 Task: Add Natural Factors Rx Omega 3 to the cart.
Action: Mouse moved to (314, 157)
Screenshot: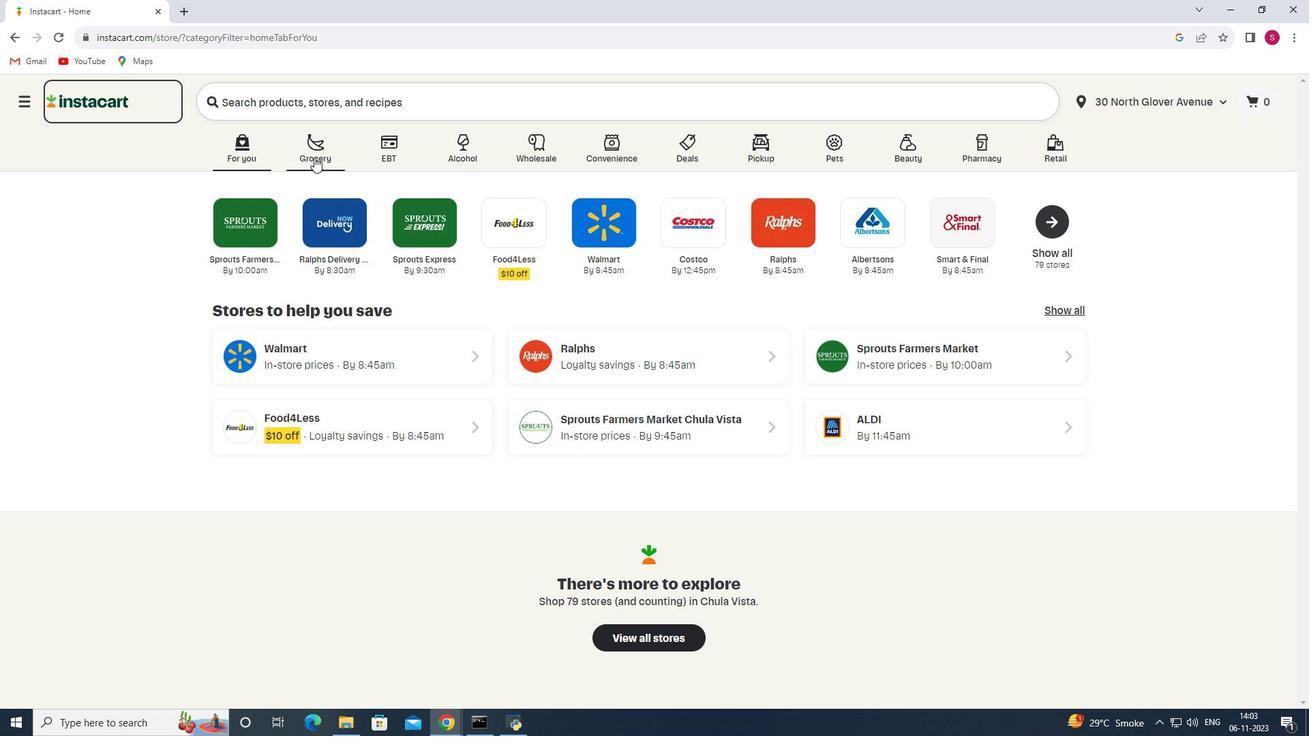 
Action: Mouse pressed left at (314, 157)
Screenshot: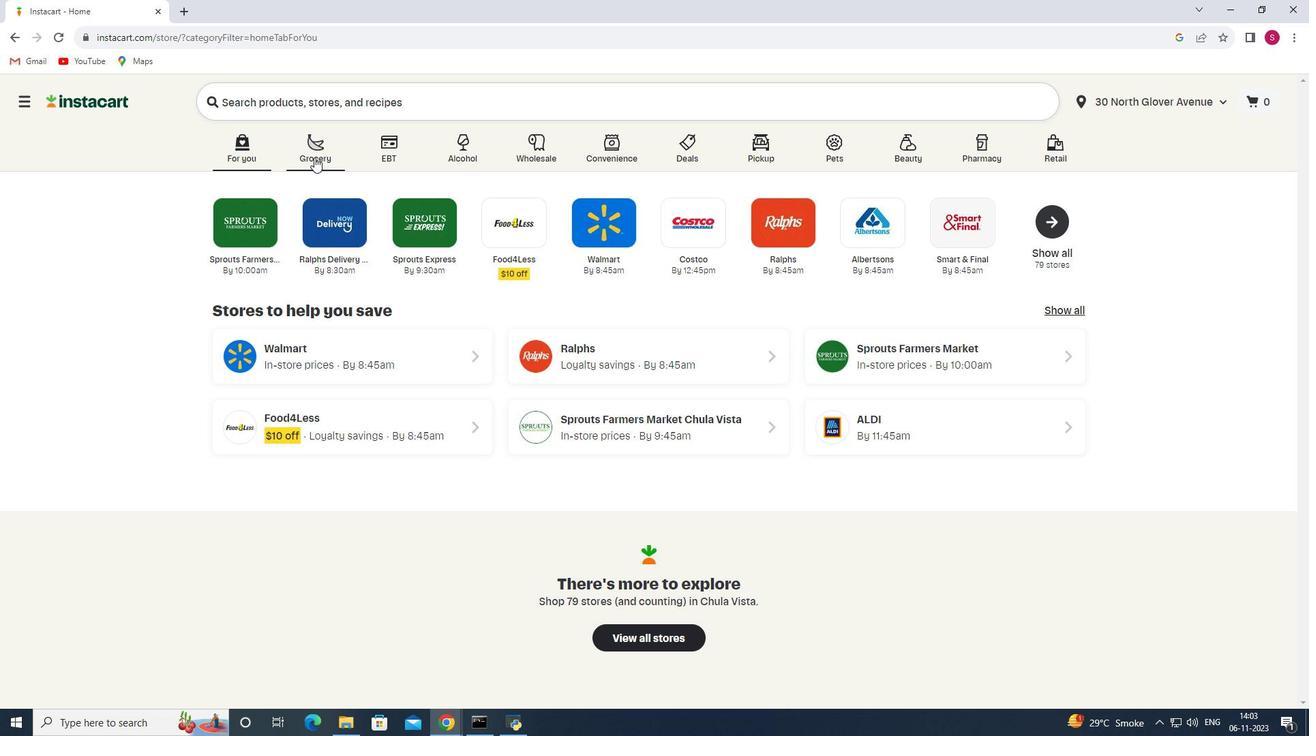 
Action: Mouse moved to (287, 381)
Screenshot: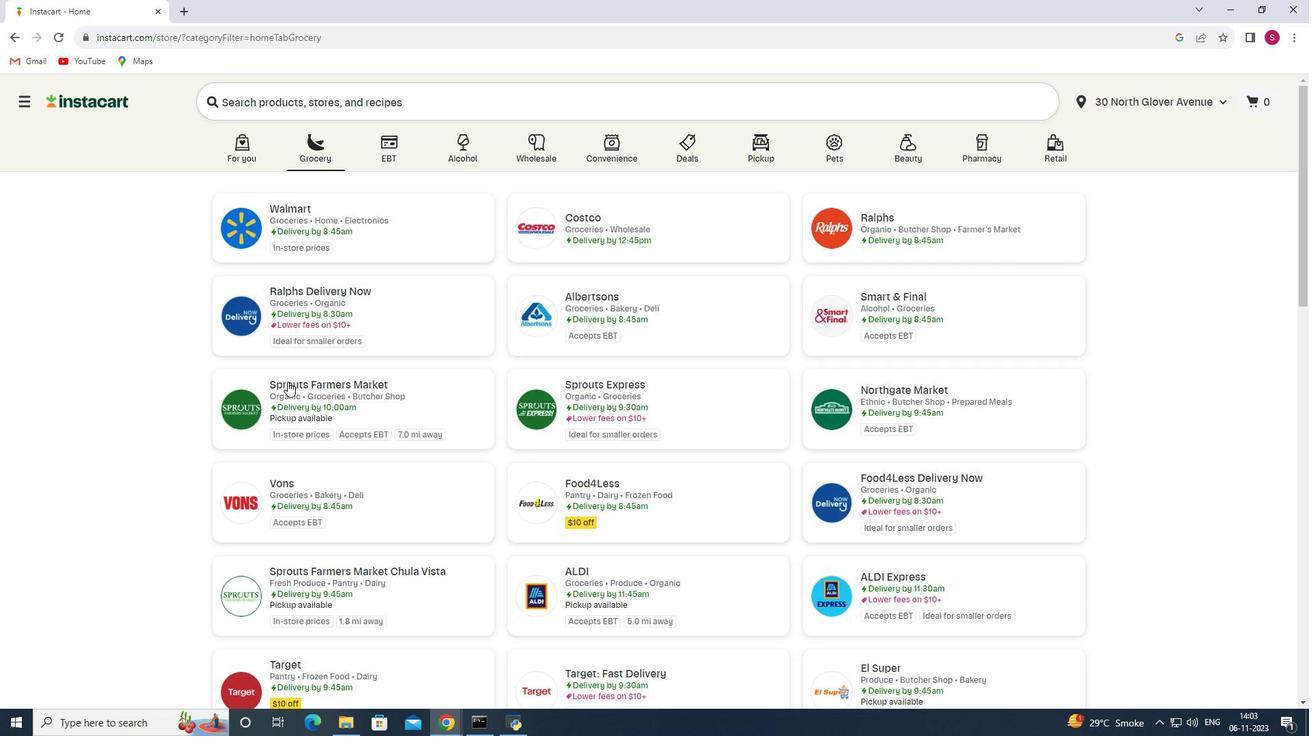 
Action: Mouse pressed left at (287, 381)
Screenshot: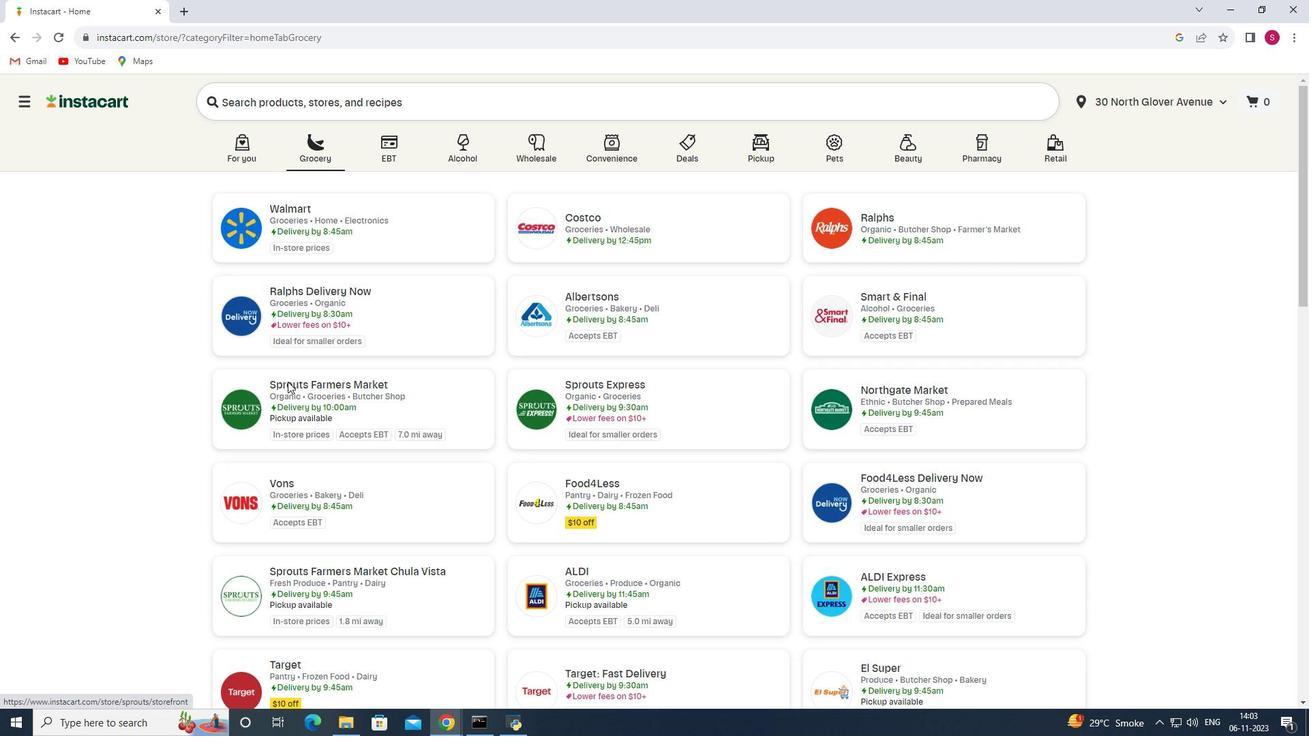 
Action: Mouse moved to (54, 465)
Screenshot: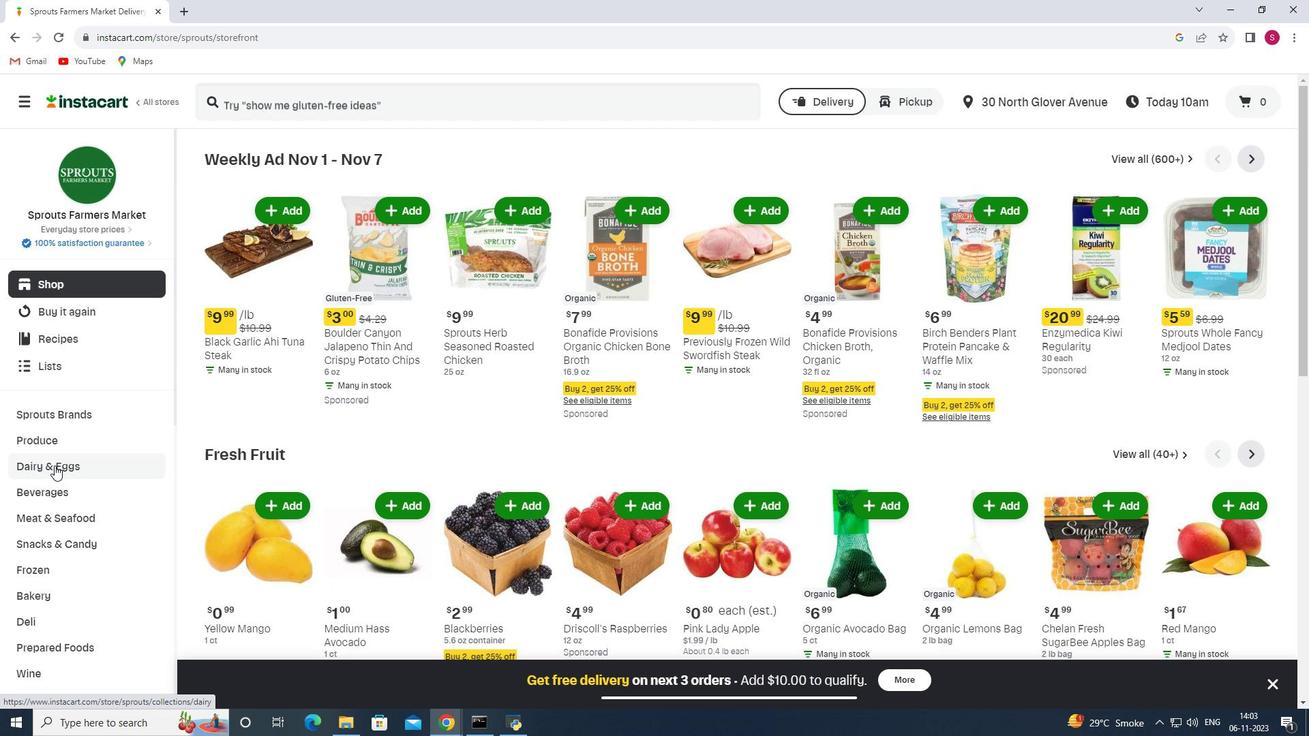 
Action: Mouse scrolled (54, 465) with delta (0, 0)
Screenshot: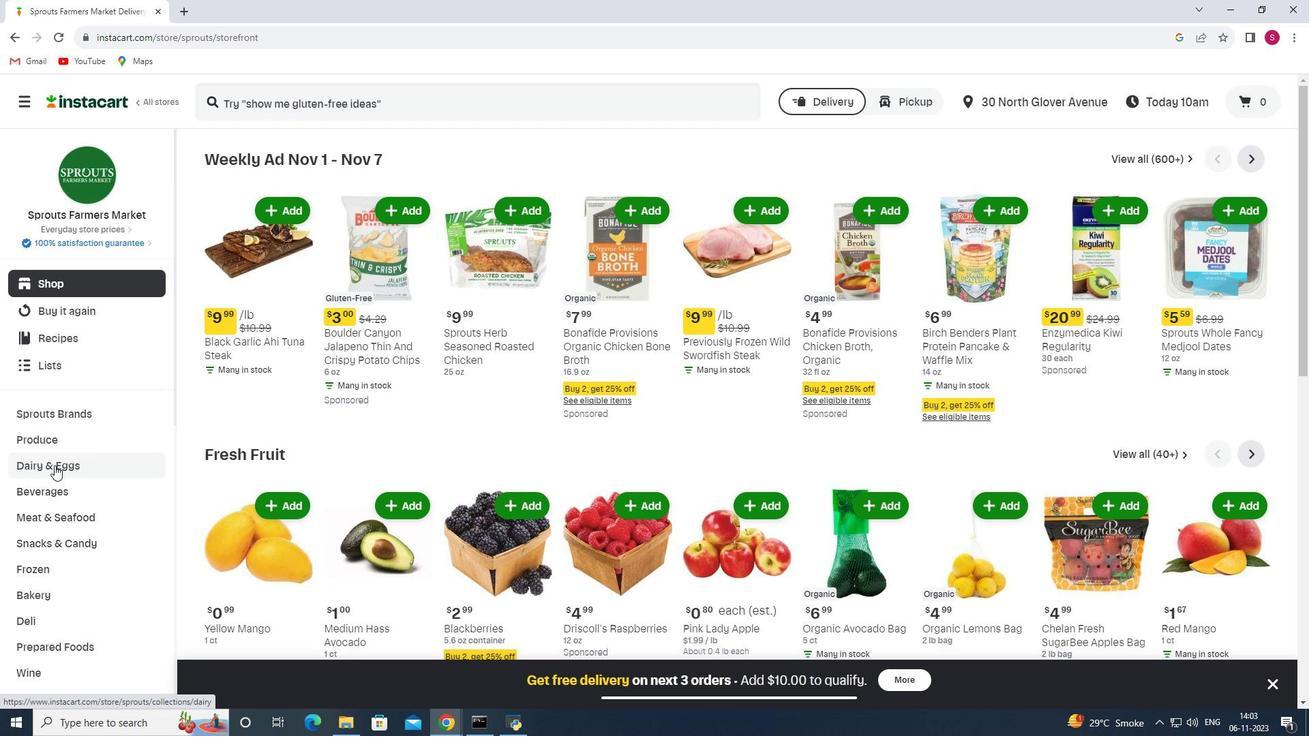 
Action: Mouse scrolled (54, 465) with delta (0, 0)
Screenshot: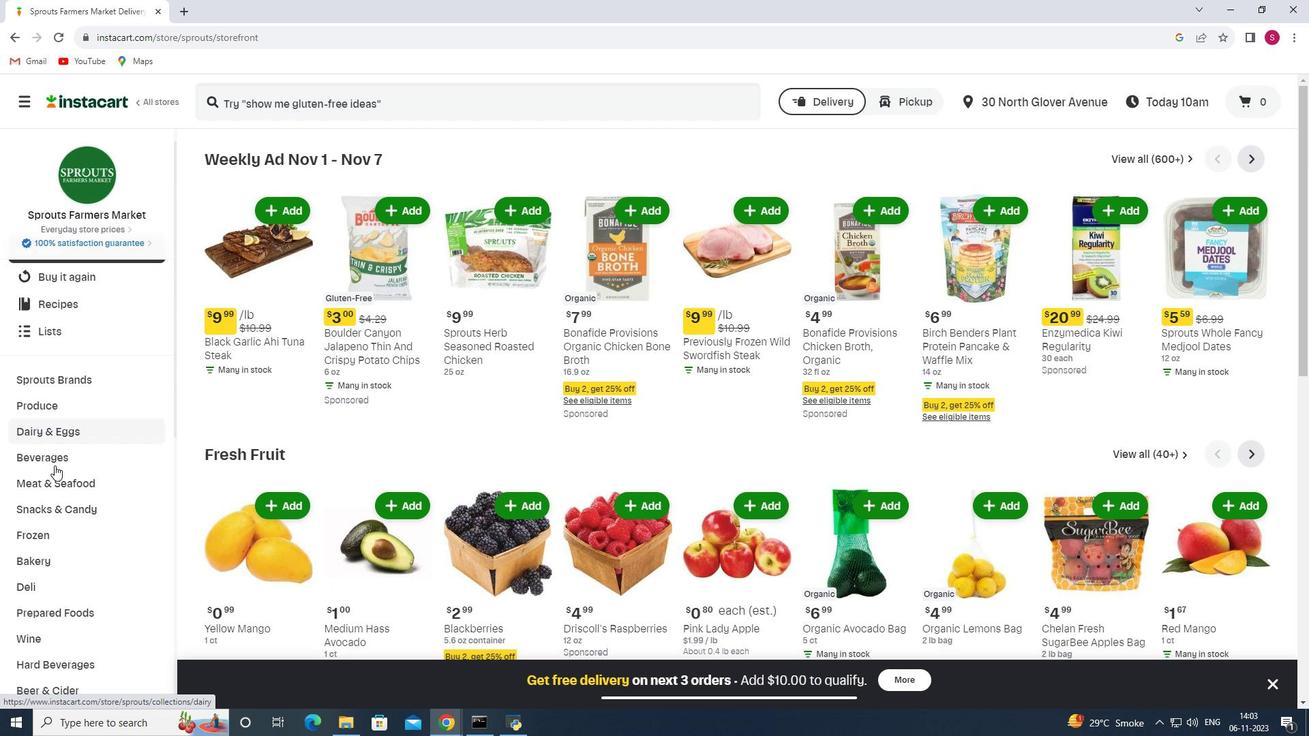 
Action: Mouse scrolled (54, 465) with delta (0, 0)
Screenshot: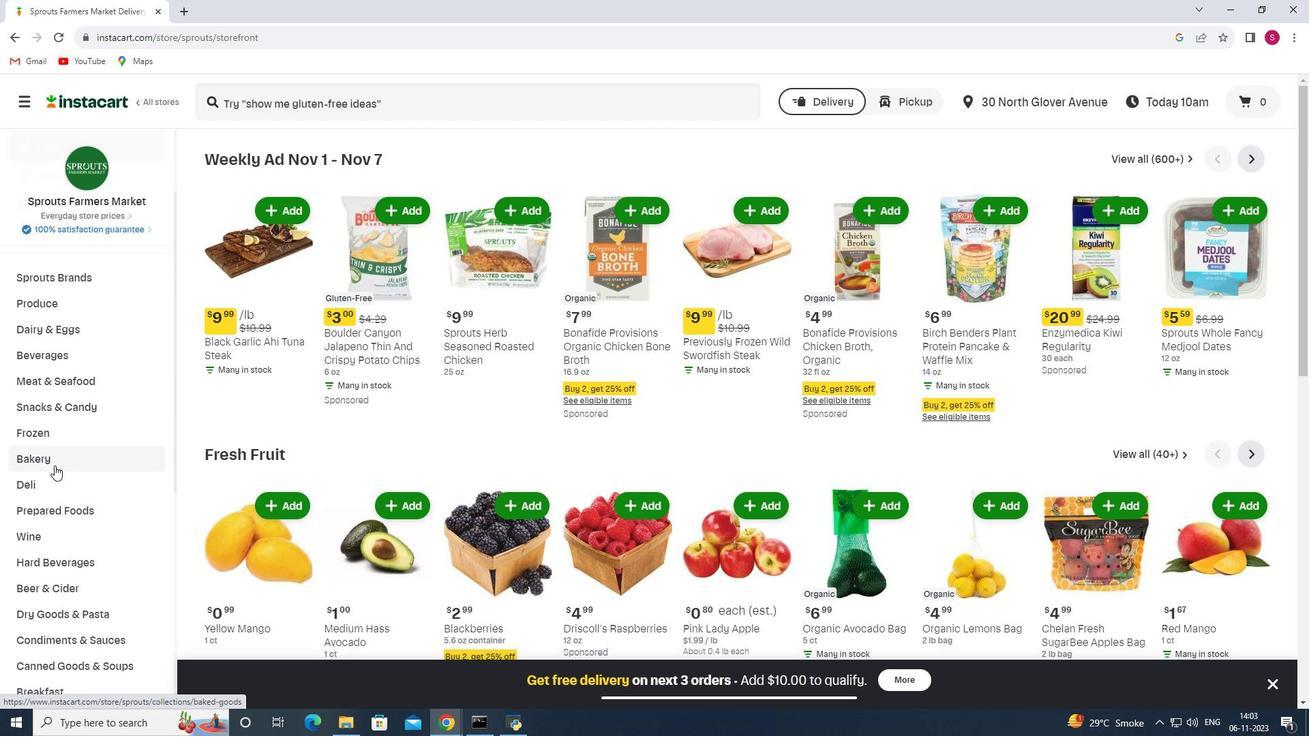 
Action: Mouse scrolled (54, 465) with delta (0, 0)
Screenshot: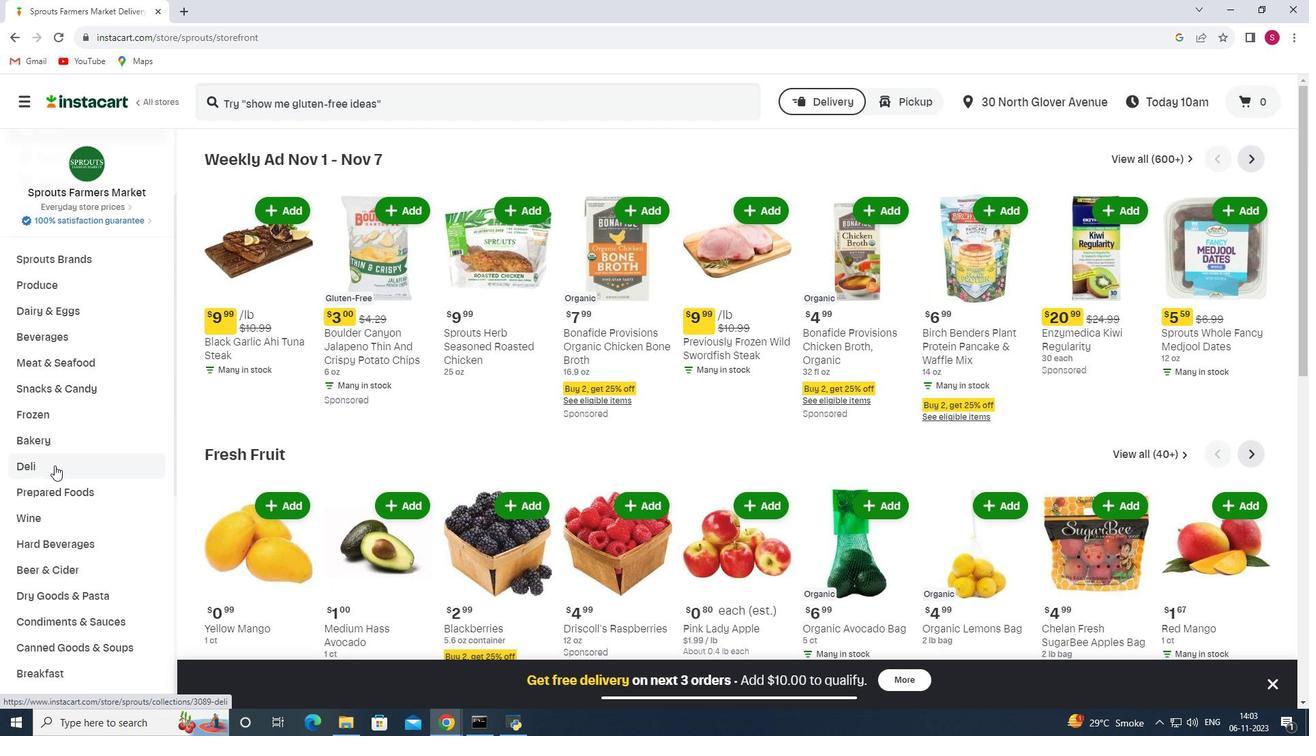 
Action: Mouse scrolled (54, 465) with delta (0, 0)
Screenshot: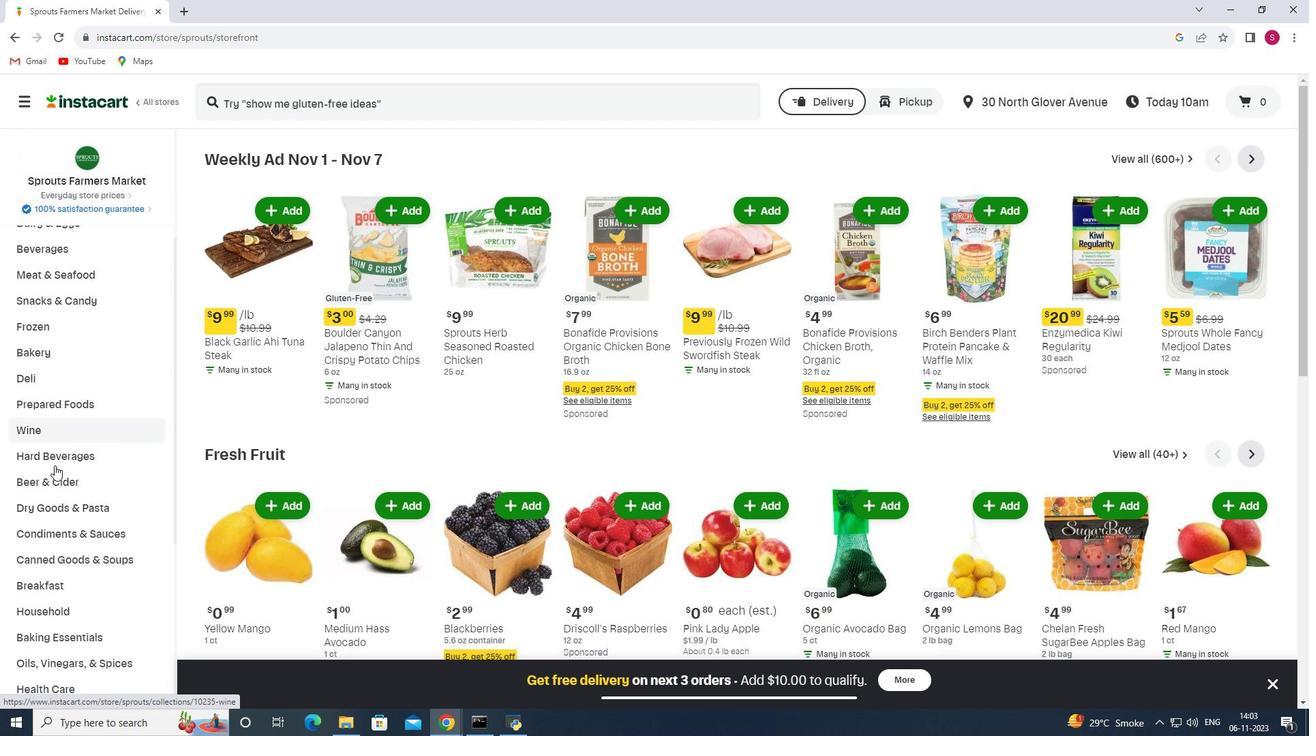 
Action: Mouse scrolled (54, 465) with delta (0, 0)
Screenshot: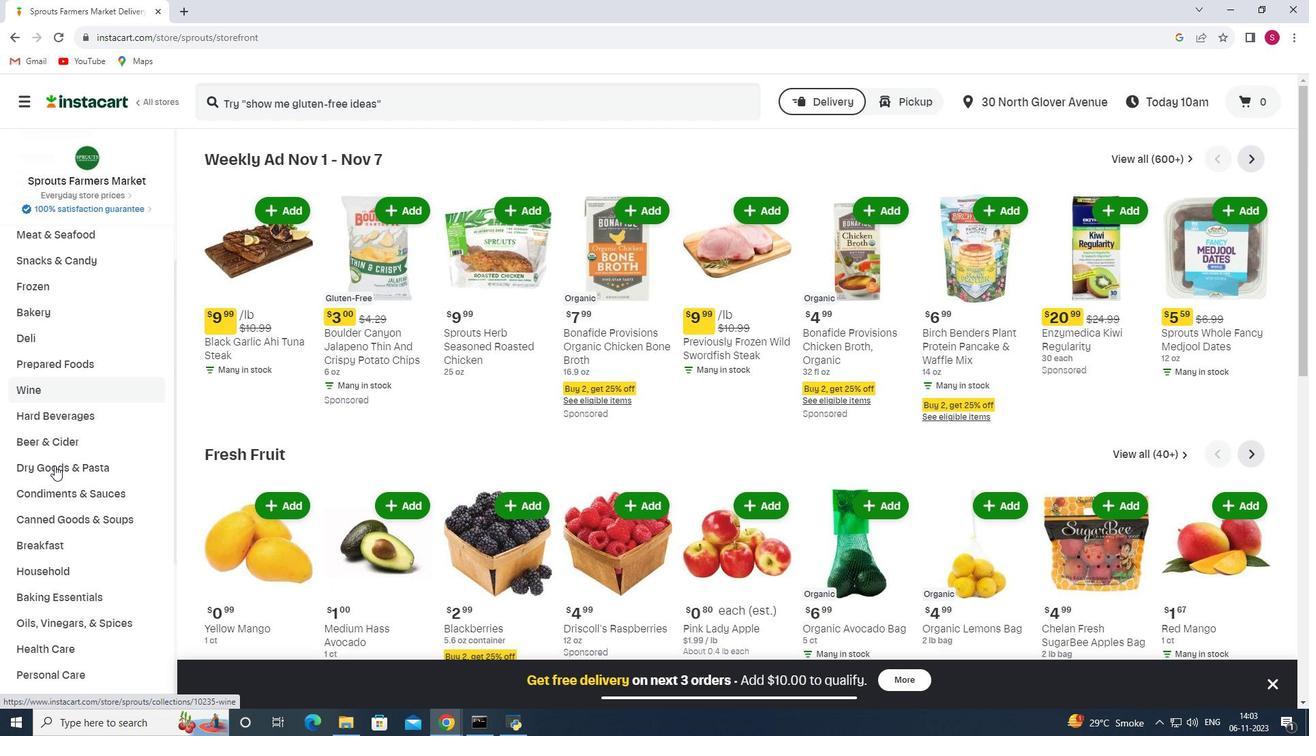 
Action: Mouse scrolled (54, 465) with delta (0, 0)
Screenshot: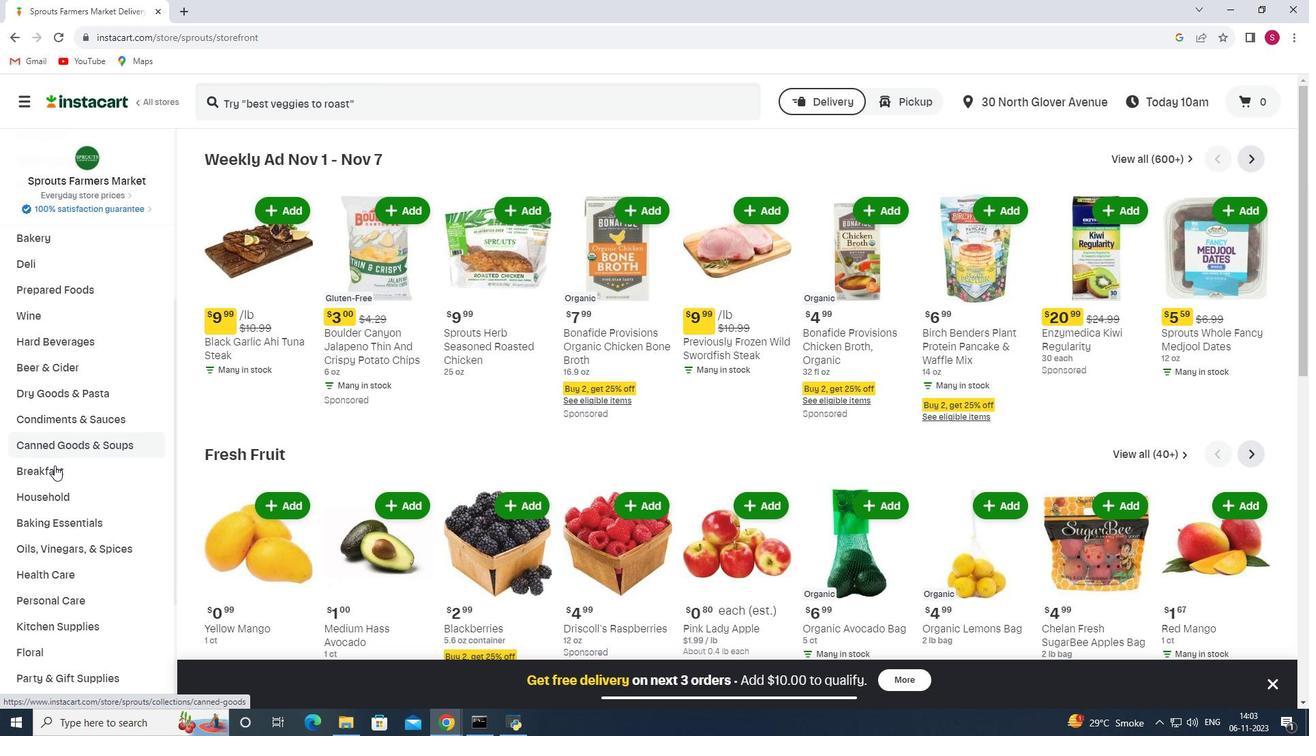 
Action: Mouse moved to (47, 517)
Screenshot: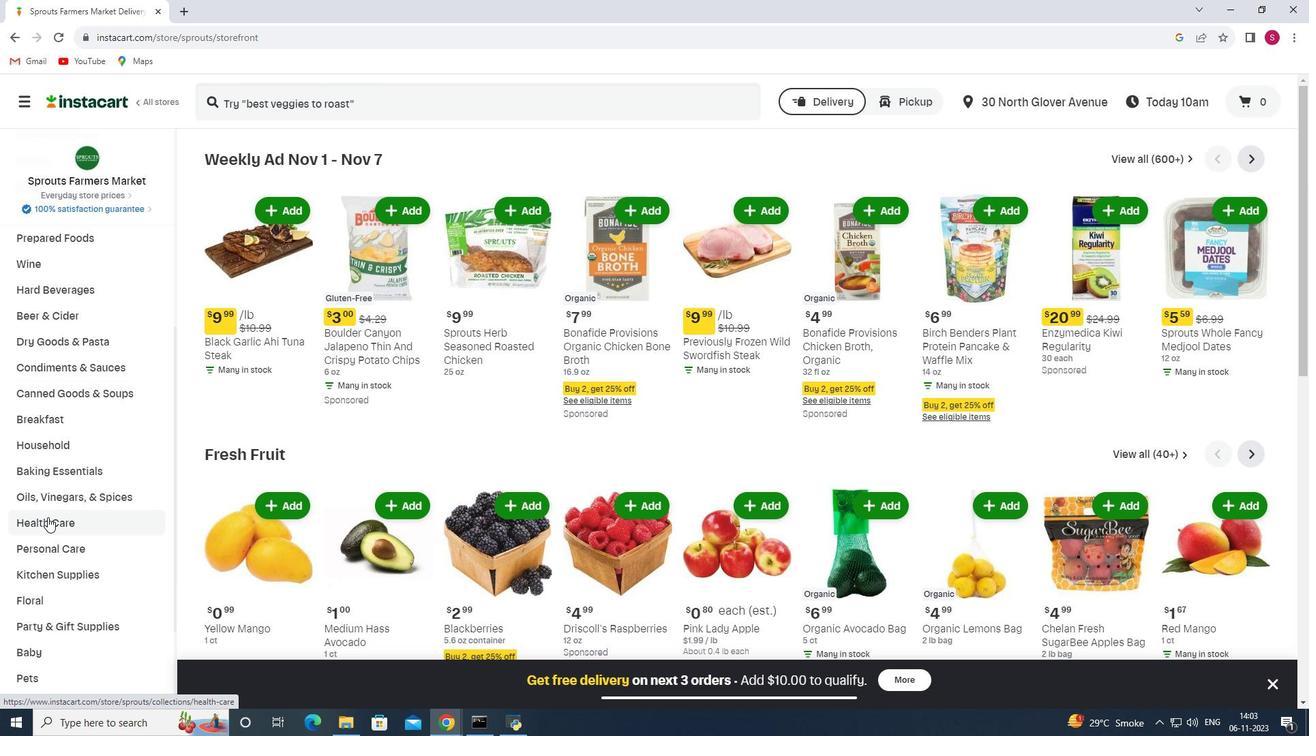 
Action: Mouse pressed left at (47, 517)
Screenshot: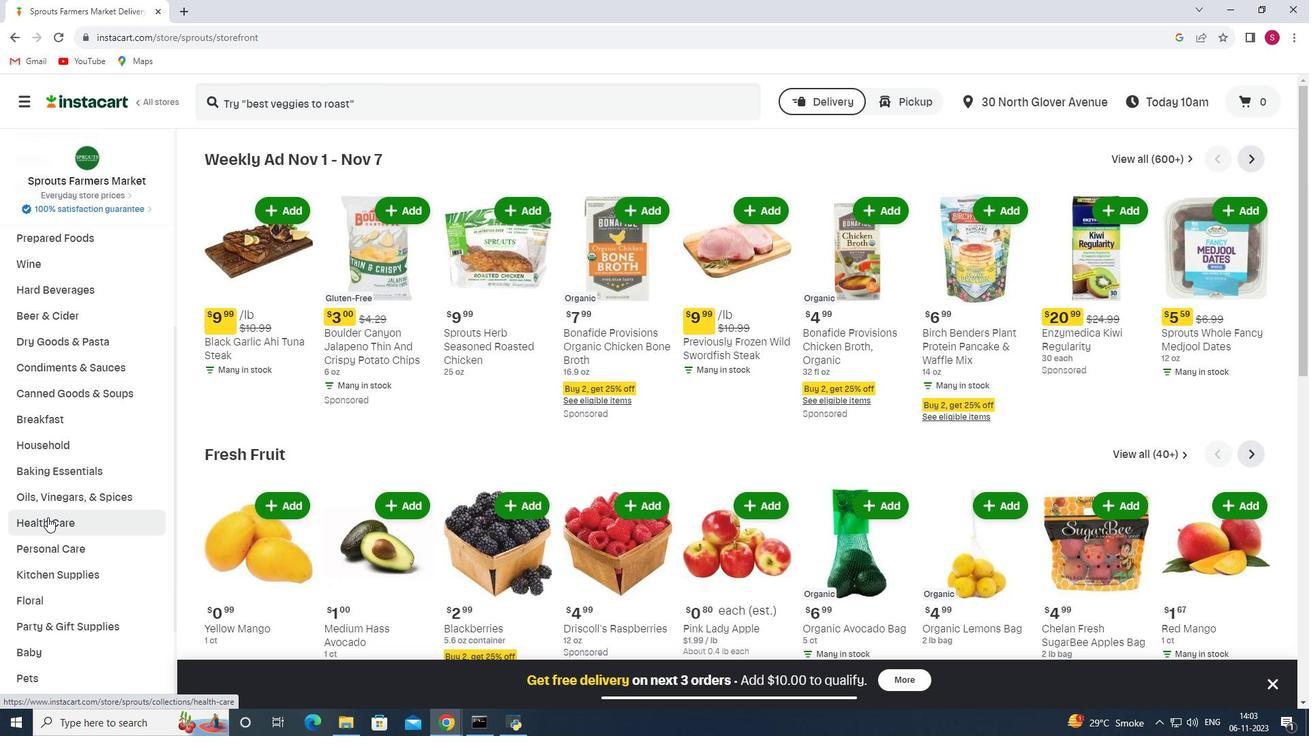 
Action: Mouse moved to (460, 355)
Screenshot: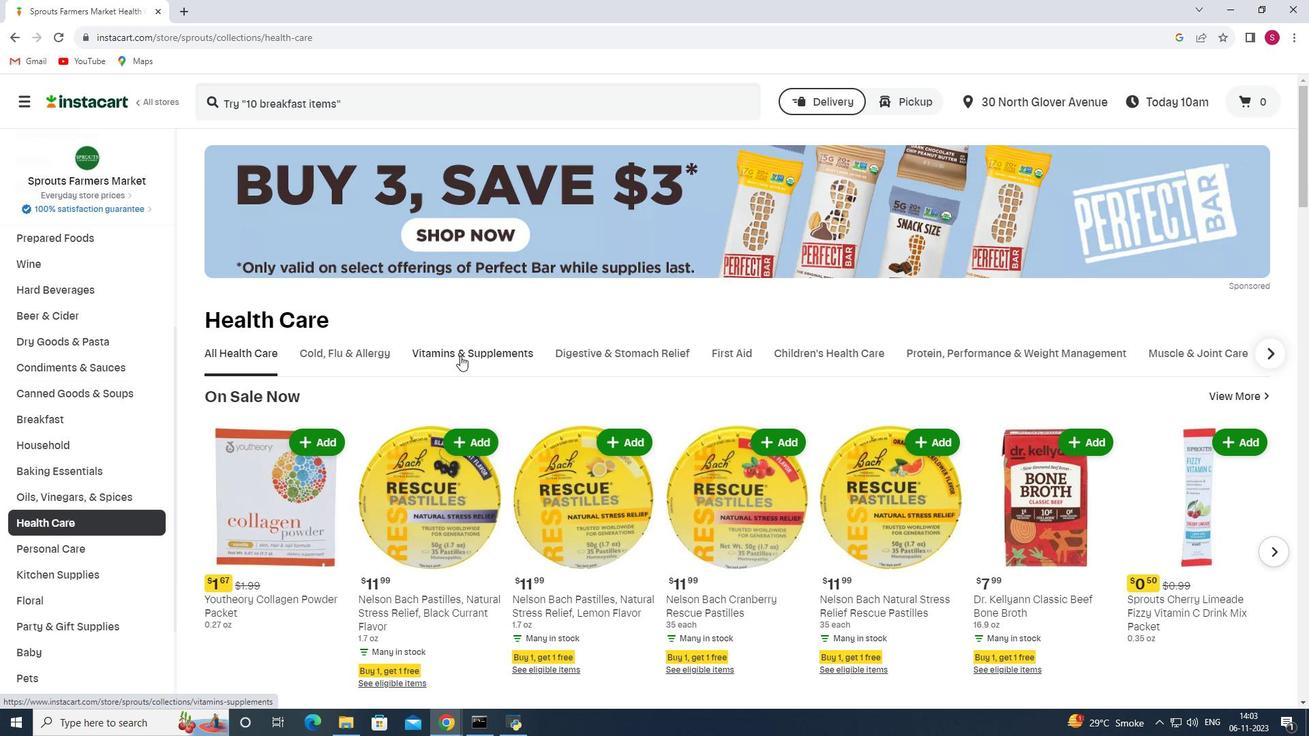 
Action: Mouse pressed left at (460, 355)
Screenshot: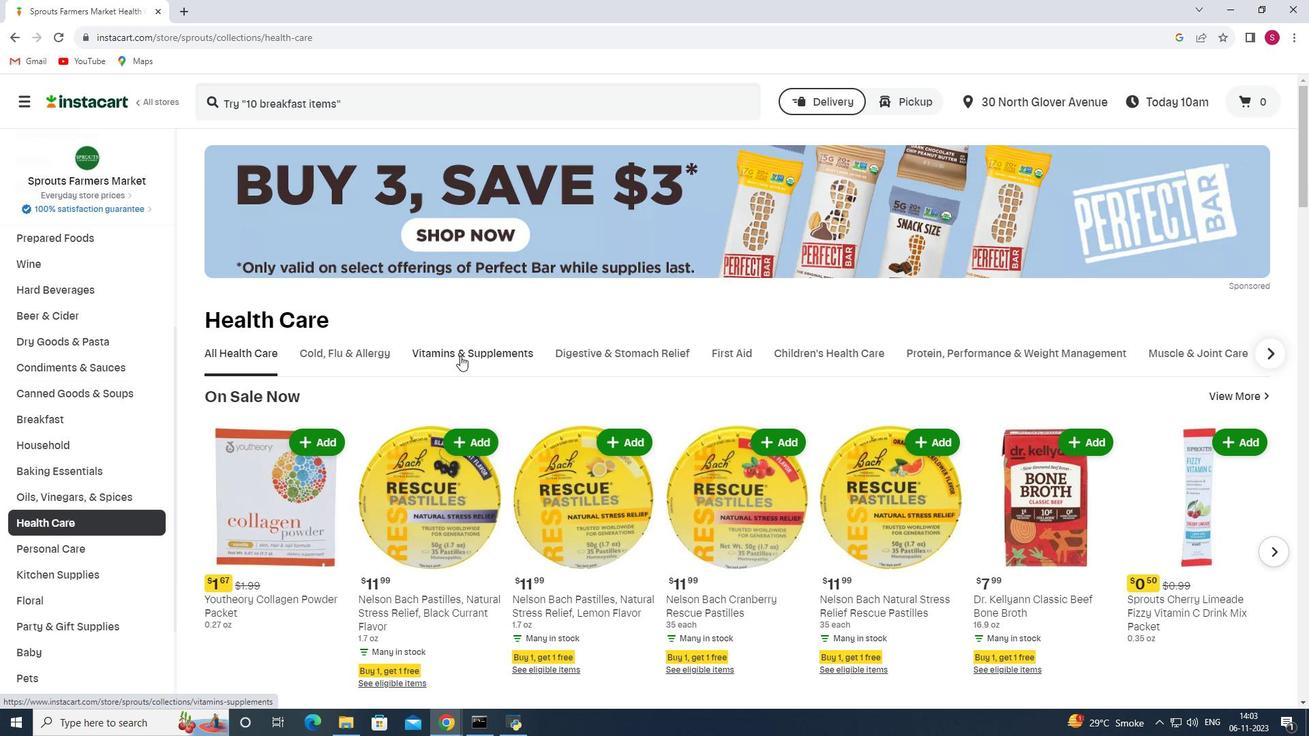 
Action: Mouse moved to (970, 414)
Screenshot: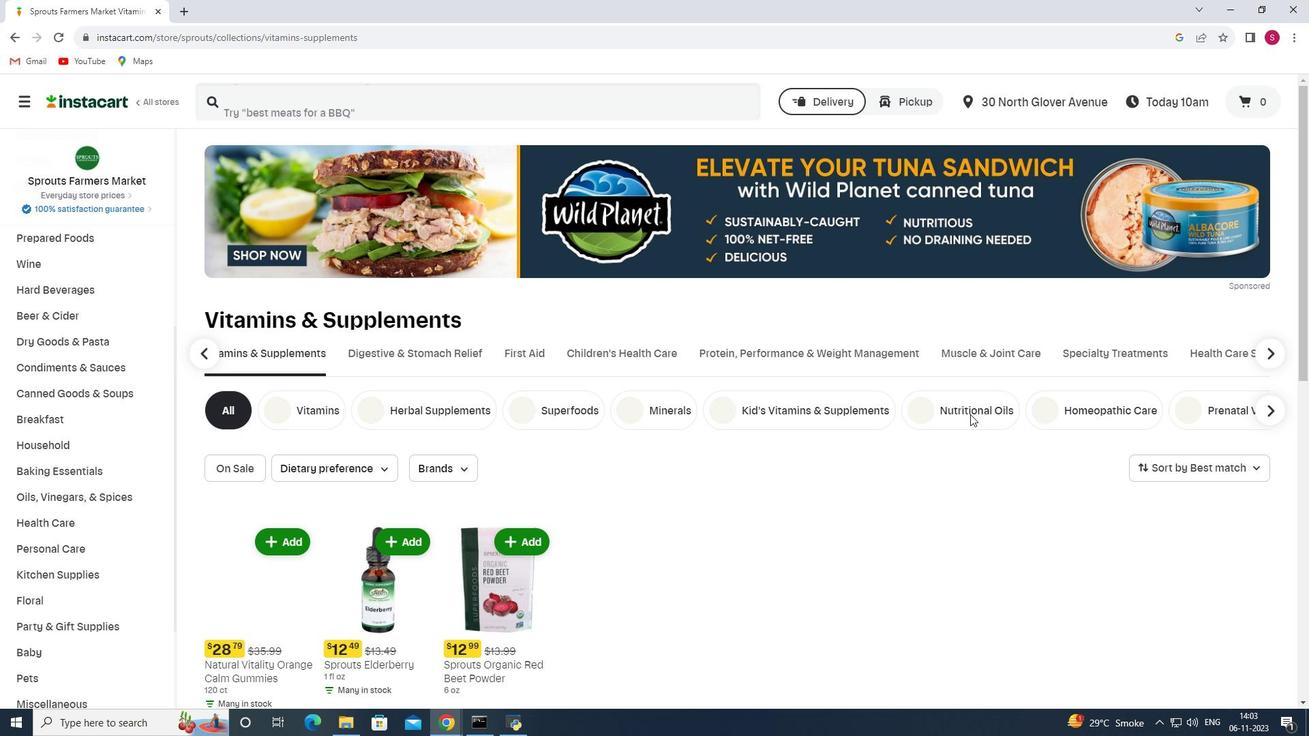 
Action: Mouse pressed left at (970, 414)
Screenshot: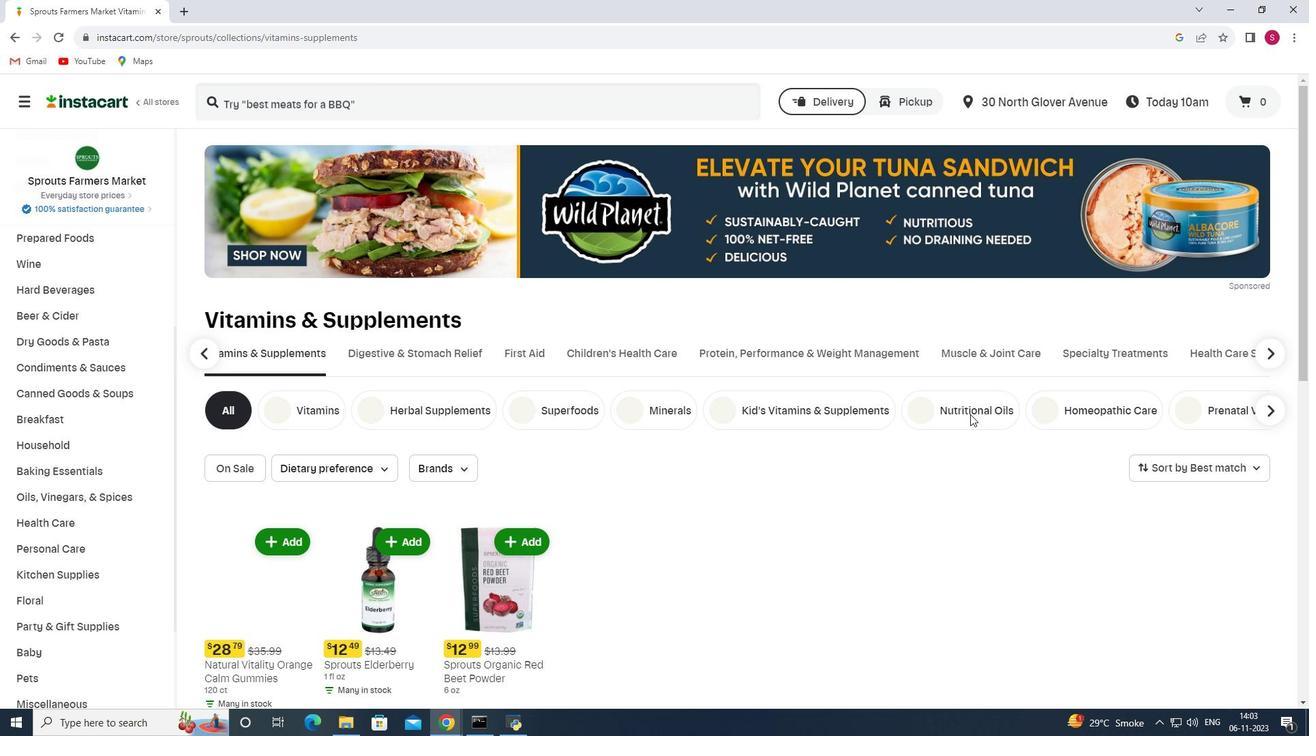 
Action: Mouse moved to (399, 102)
Screenshot: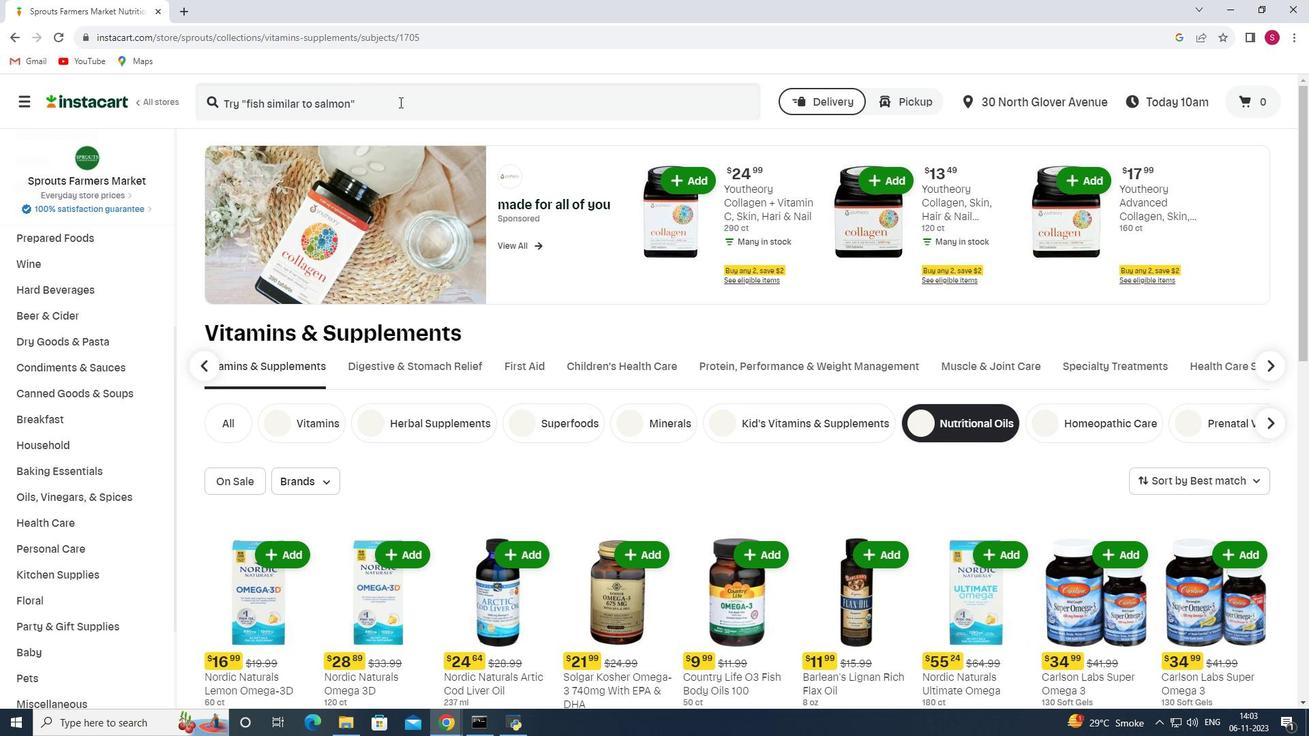 
Action: Mouse pressed left at (399, 102)
Screenshot: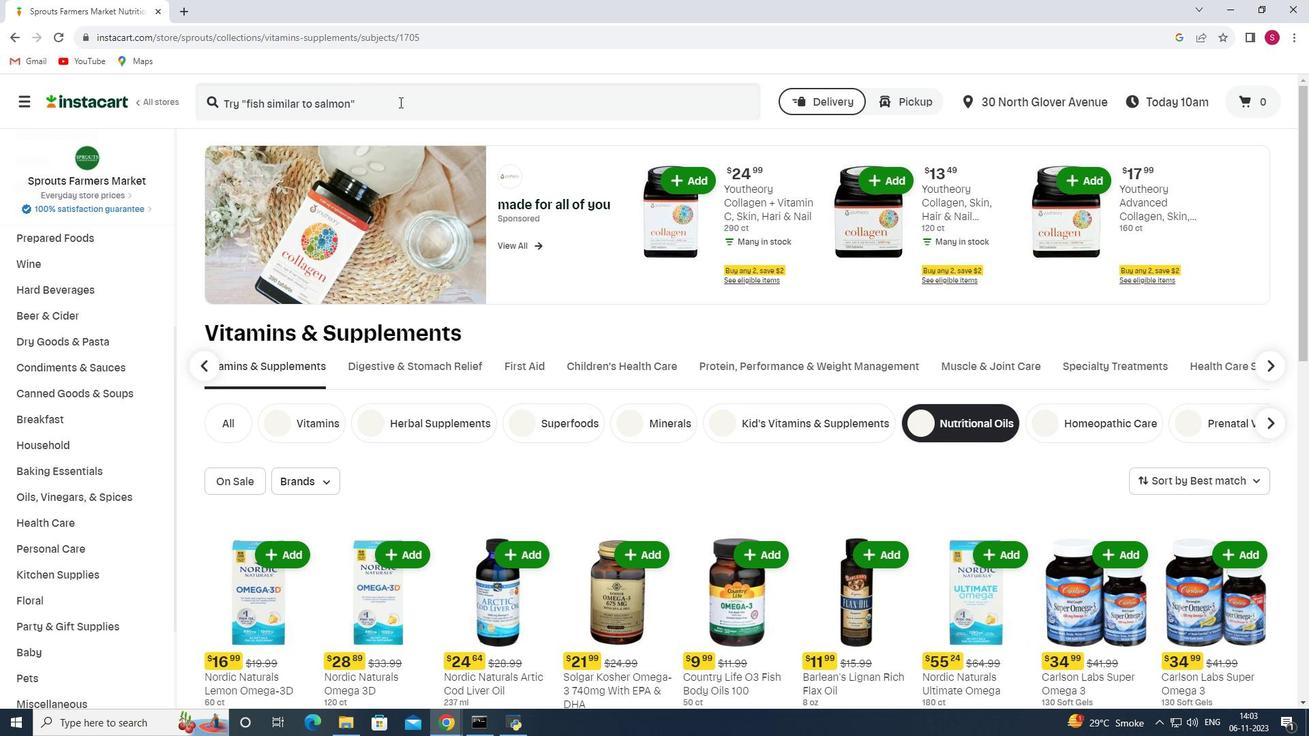 
Action: Key pressed <Key.shift_r>Natural<Key.space><Key.shift>Factors<Key.space><Key.shift><Key.shift><Key.shift><Key.shift><Key.shift><Key.shift><Key.shift><Key.shift><Key.shift><Key.shift><Key.shift><Key.shift><Key.shift><Key.shift><Key.shift><Key.shift><Key.shift><Key.shift><Key.shift><Key.shift><Key.shift><Key.shift><Key.shift><Key.shift><Key.shift><Key.shift><Key.shift><Key.shift><Key.shift><Key.shift><Key.shift><Key.shift><Key.shift><Key.shift><Key.shift><Key.shift><Key.shift><Key.shift><Key.shift><Key.shift><Key.shift><Key.shift><Key.shift><Key.shift><Key.shift><Key.shift><Key.shift><Key.shift><Key.shift><Key.shift><Key.shift><Key.shift><Key.shift><Key.shift><Key.shift><Key.shift><Key.shift><Key.shift><Key.shift><Key.shift><Key.shift><Key.shift><Key.shift><Key.shift><Key.shift>Rx<Key.space><Key.shift_r>Omega<Key.space>3<Key.enter>
Screenshot: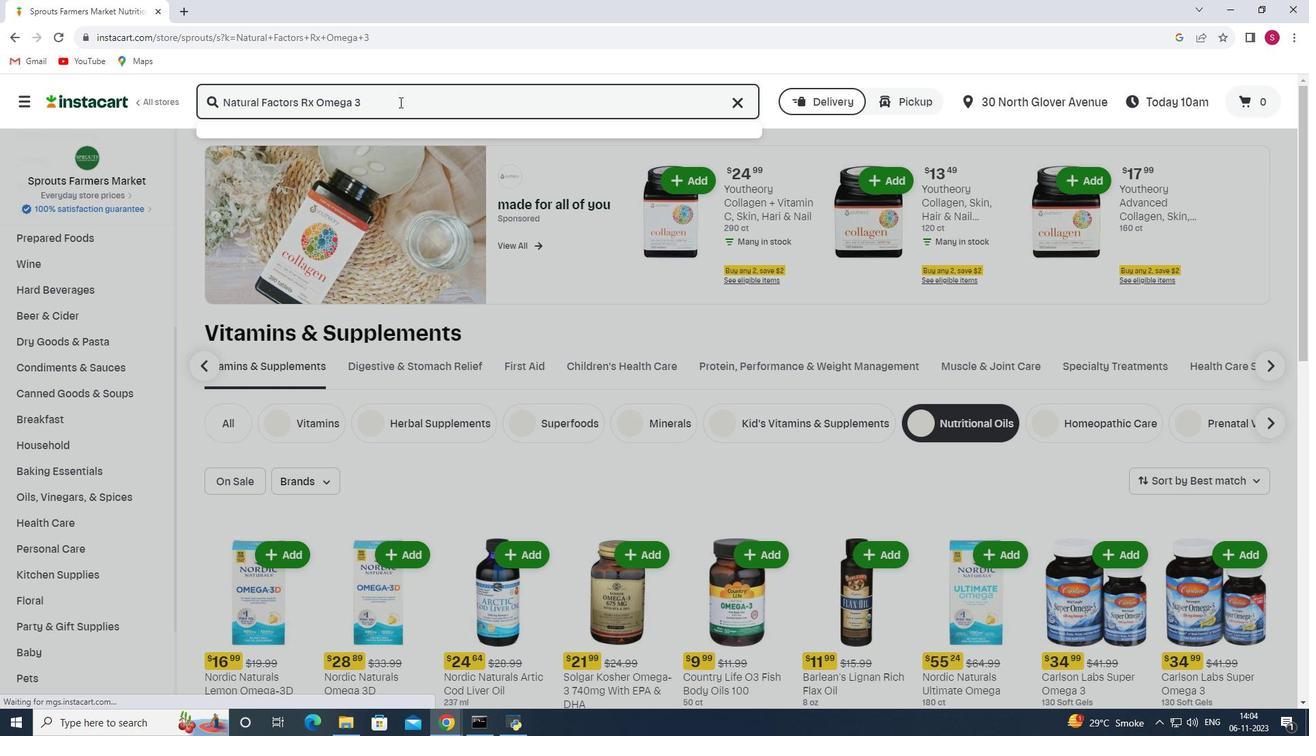
Action: Mouse moved to (469, 356)
Screenshot: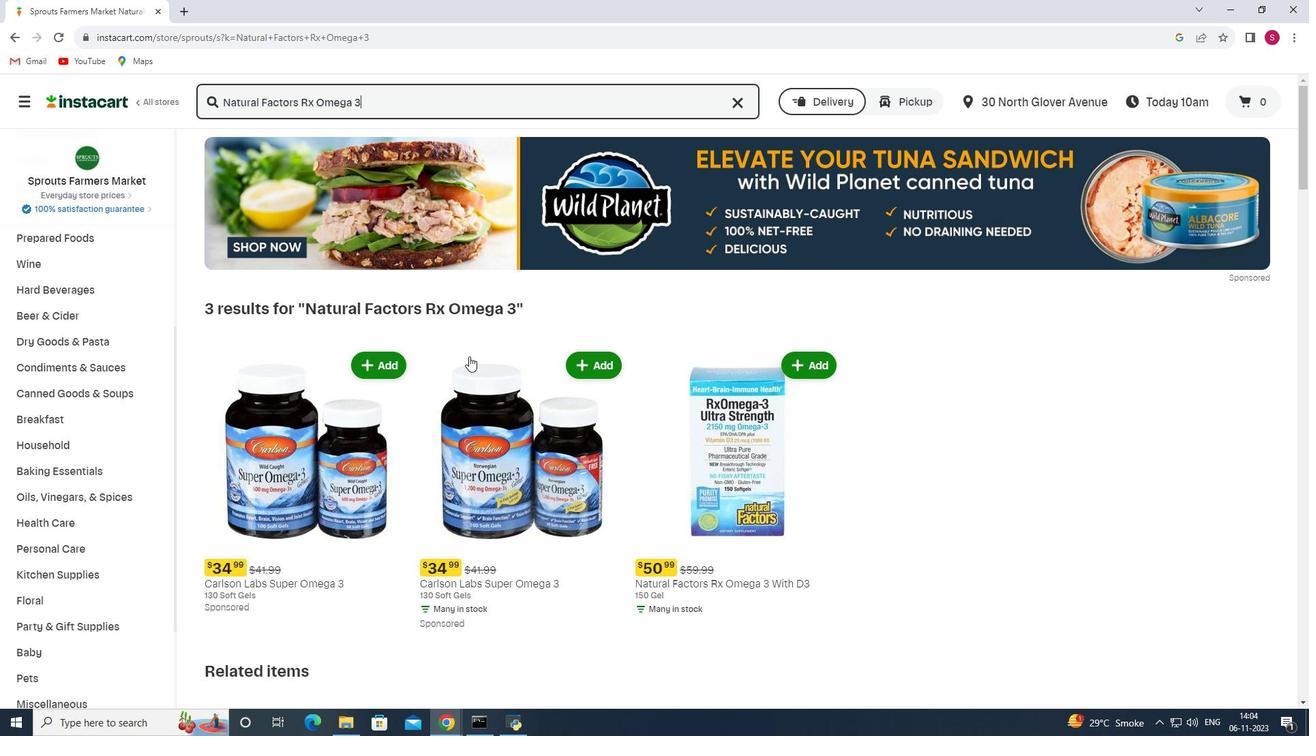 
Action: Mouse scrolled (469, 355) with delta (0, 0)
Screenshot: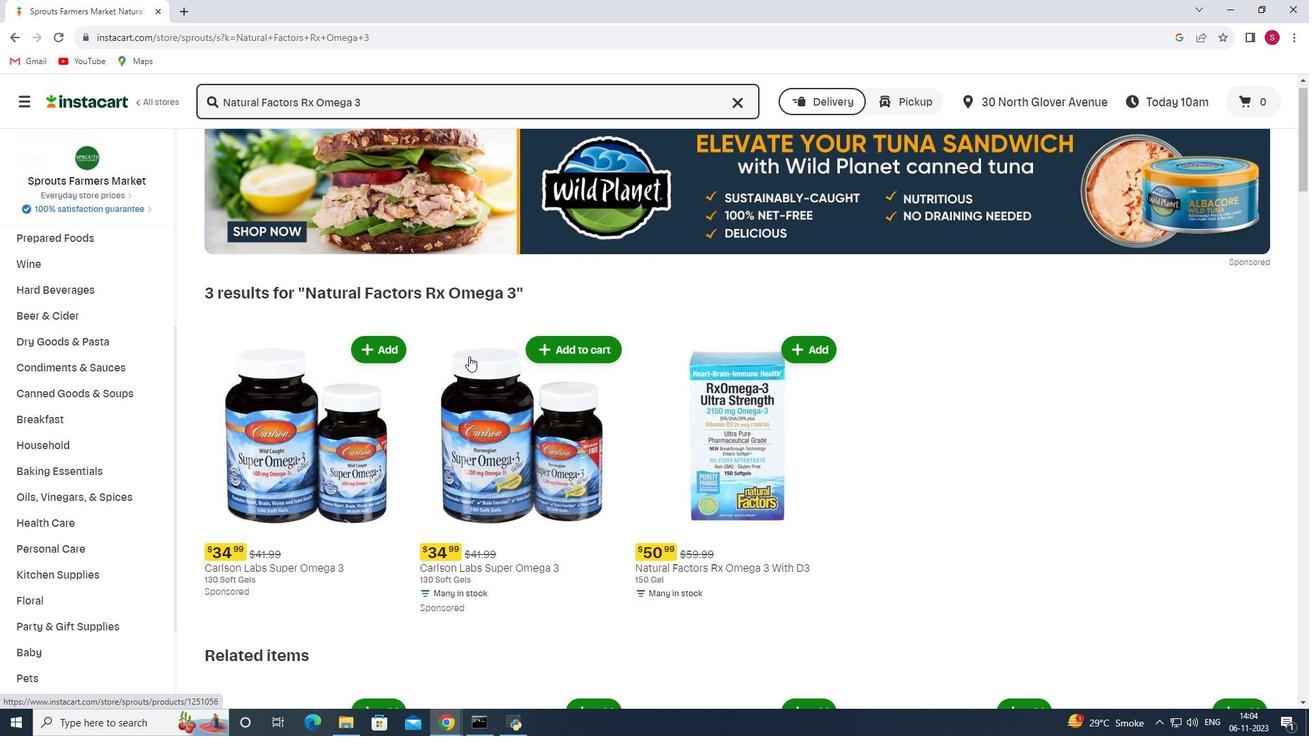 
Action: Mouse moved to (650, 420)
Screenshot: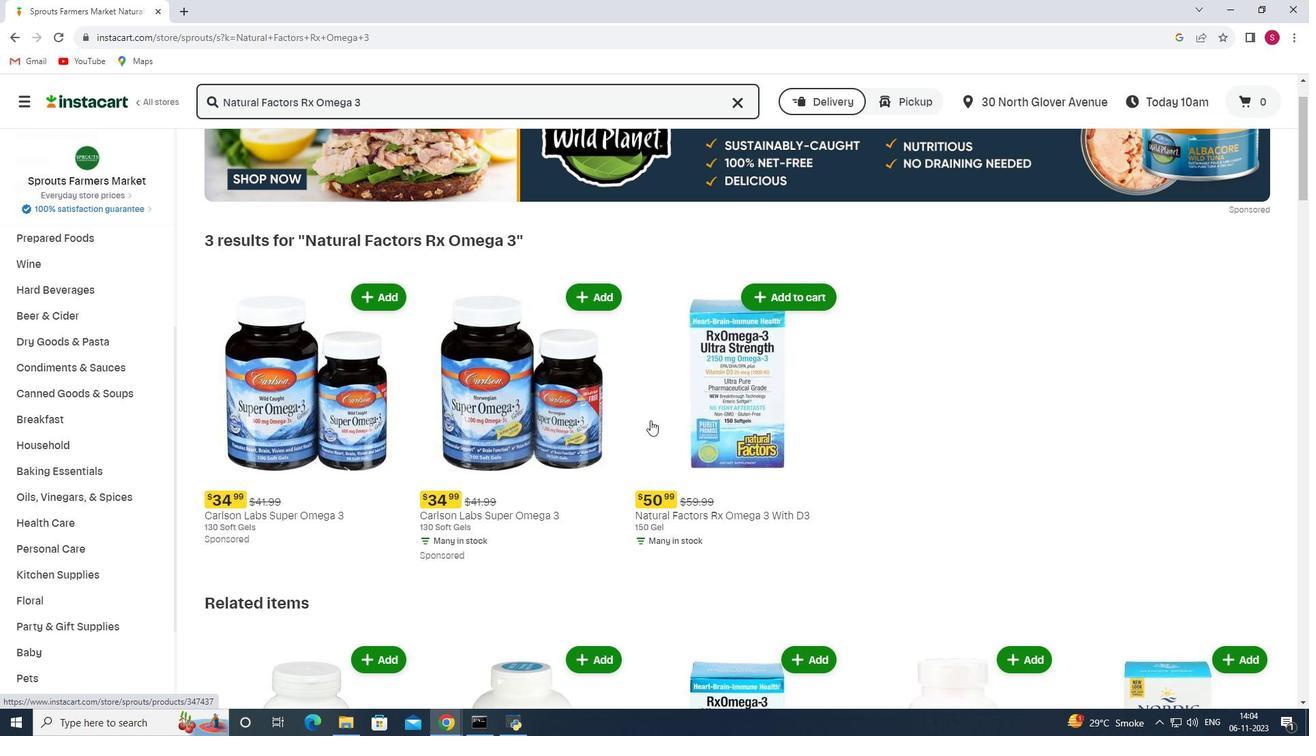 
Action: Mouse scrolled (650, 420) with delta (0, 0)
Screenshot: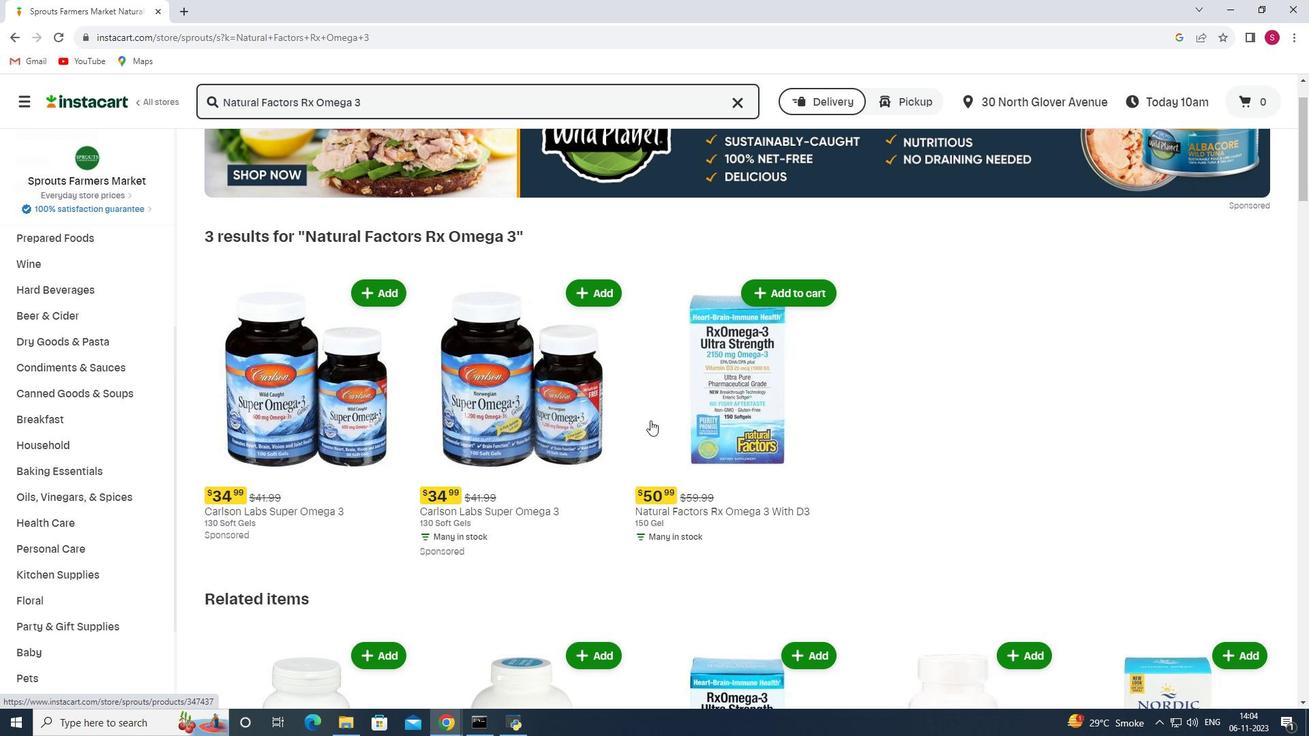 
Action: Mouse moved to (655, 420)
Screenshot: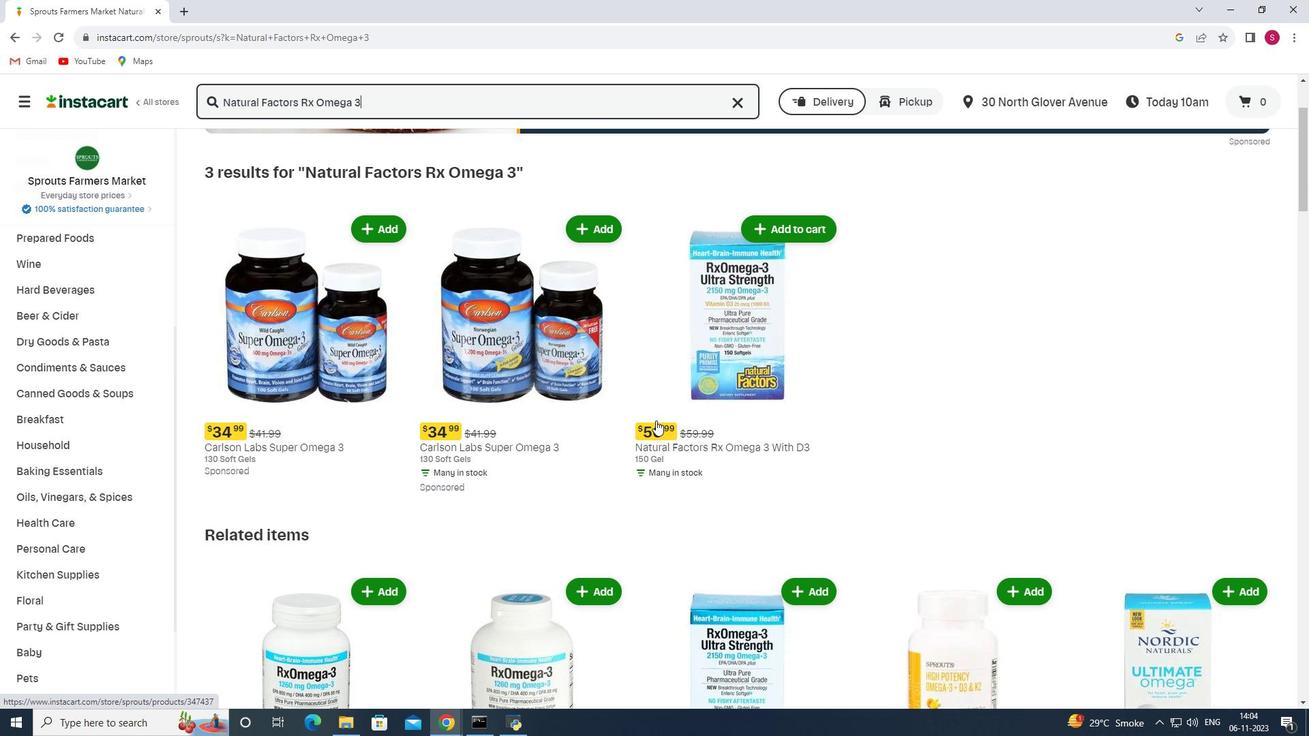 
Action: Mouse scrolled (655, 420) with delta (0, 0)
Screenshot: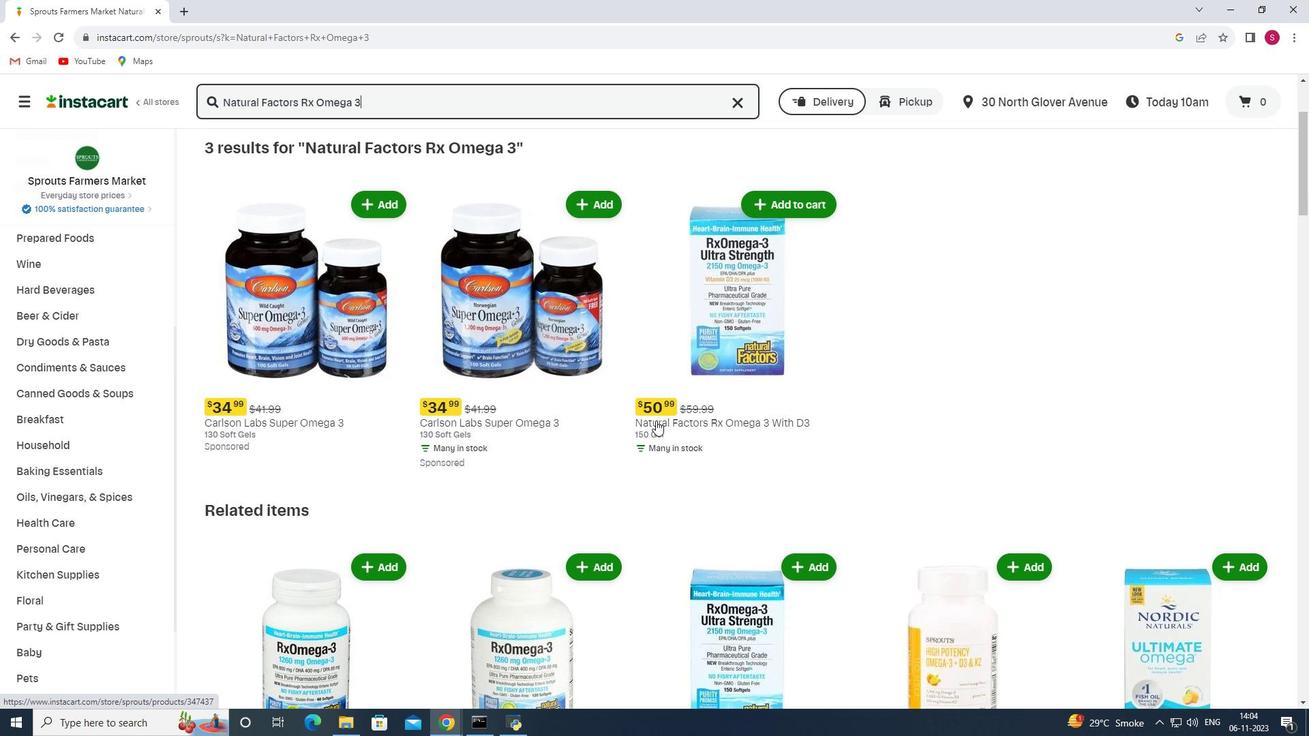 
Action: Mouse scrolled (655, 420) with delta (0, 0)
Screenshot: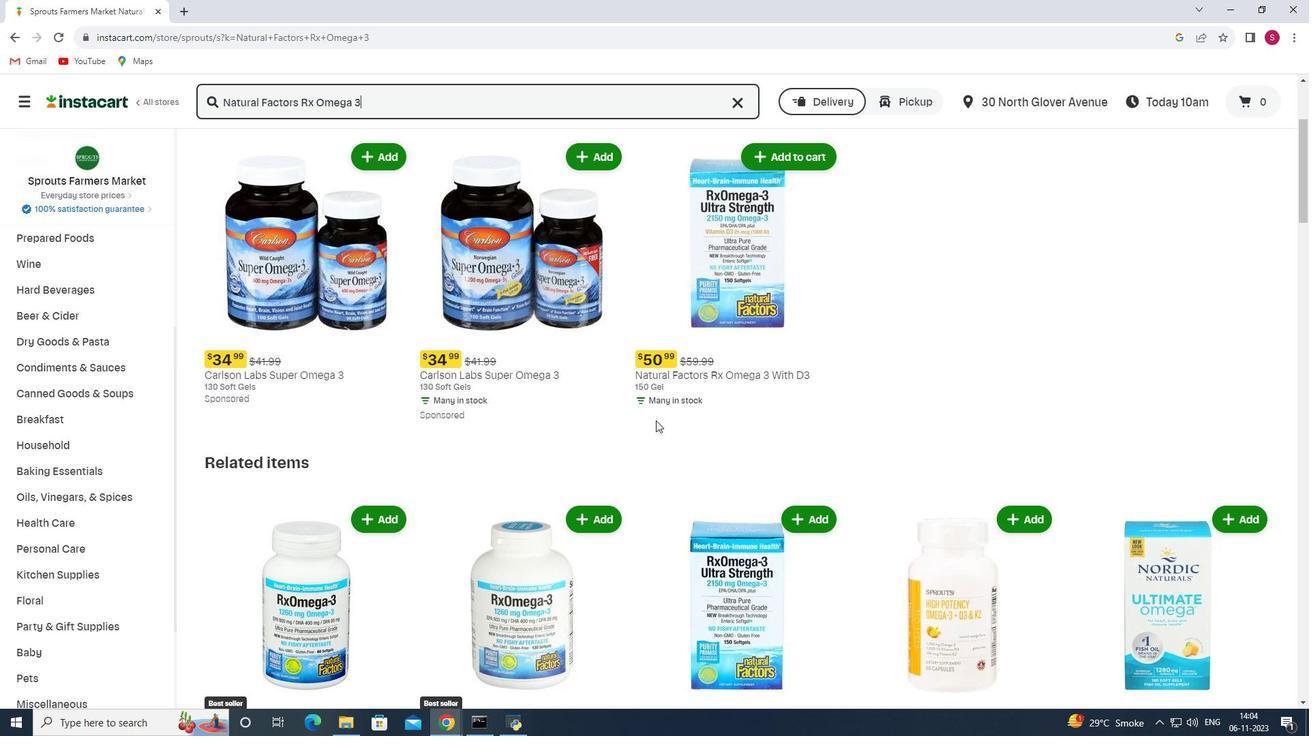 
Action: Mouse scrolled (655, 420) with delta (0, 0)
Screenshot: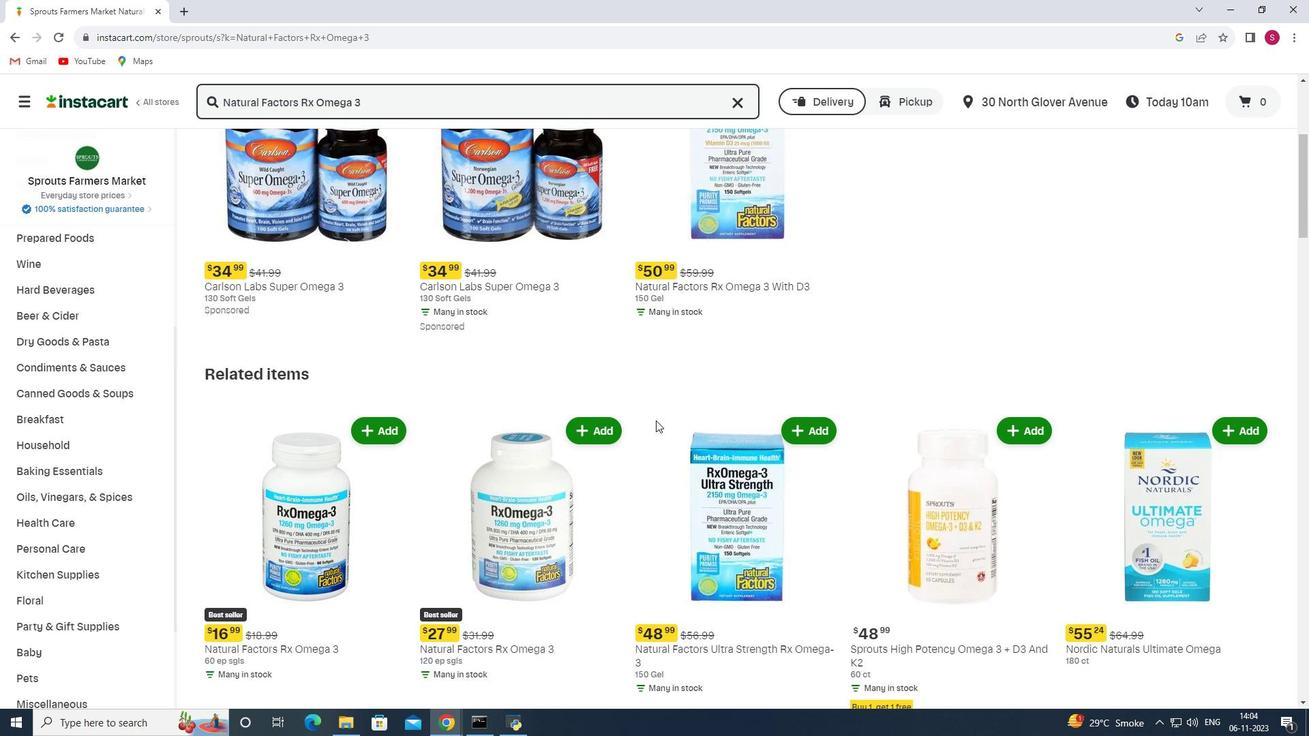 
Action: Mouse scrolled (655, 420) with delta (0, 0)
Screenshot: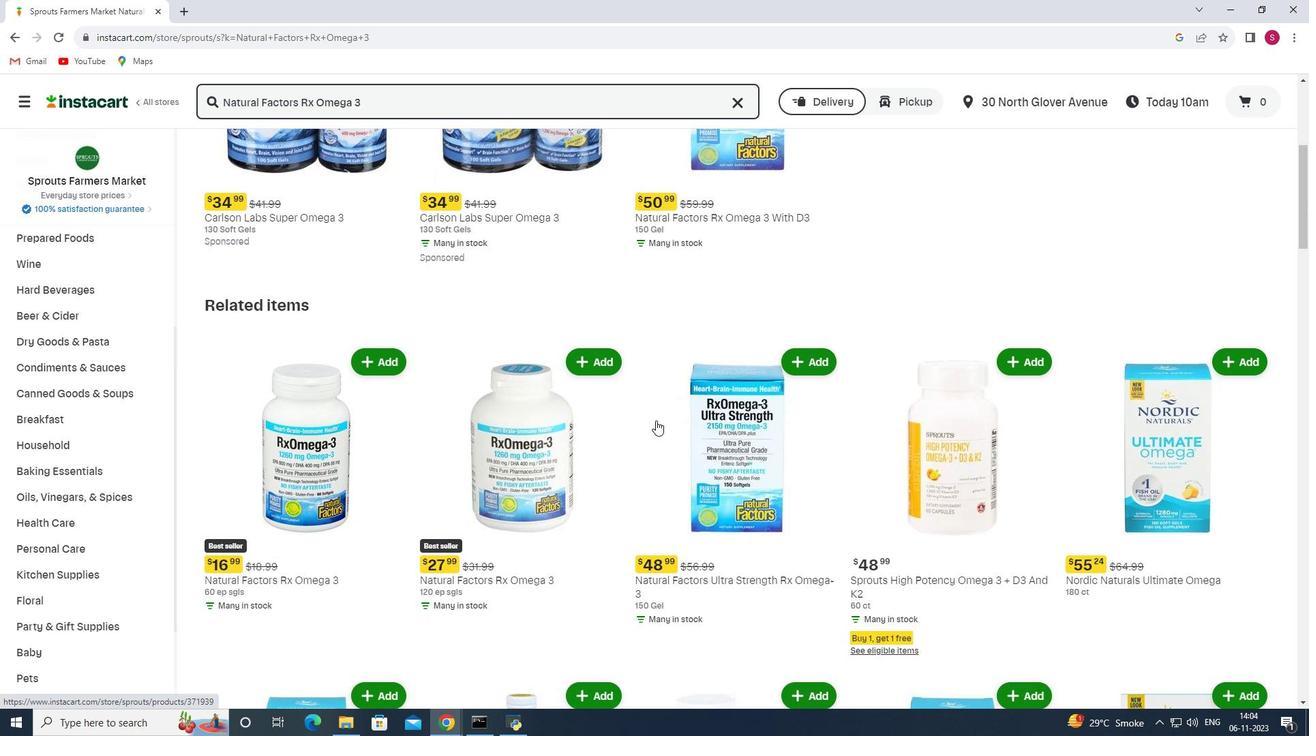 
Action: Mouse moved to (364, 321)
Screenshot: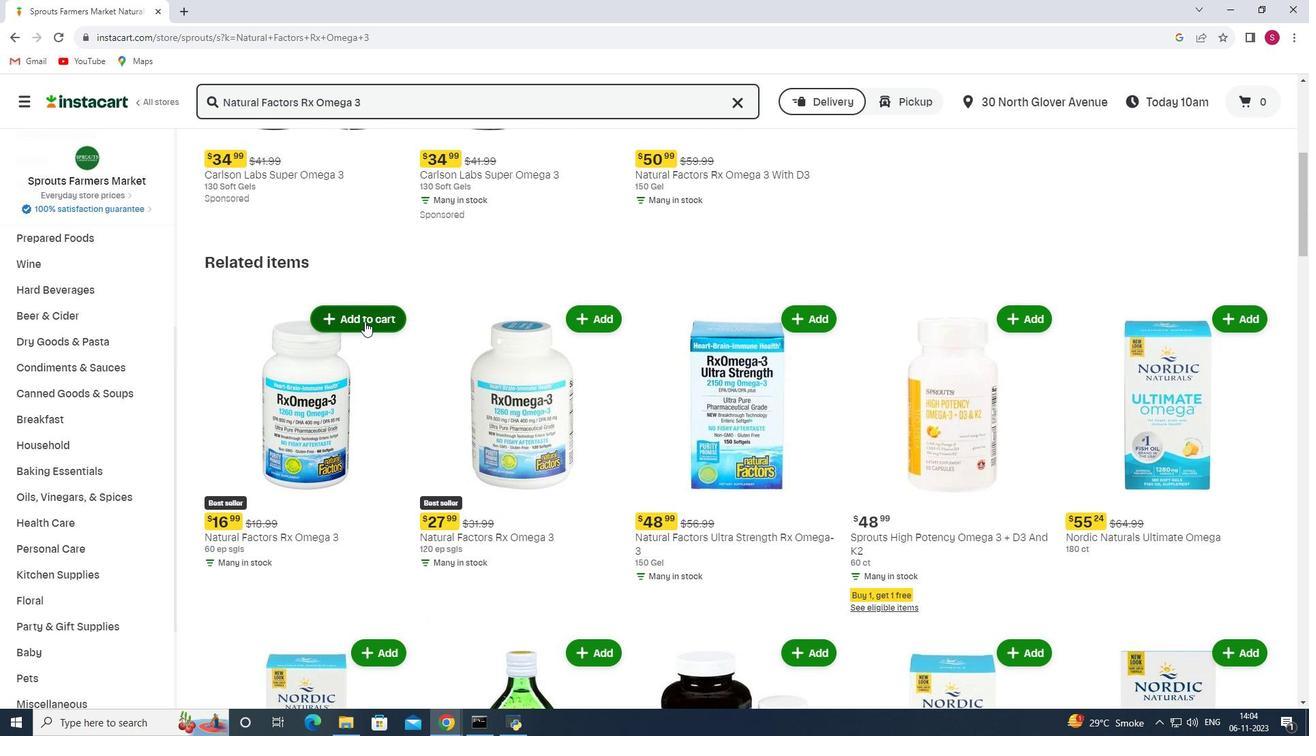 
Action: Mouse pressed left at (364, 321)
Screenshot: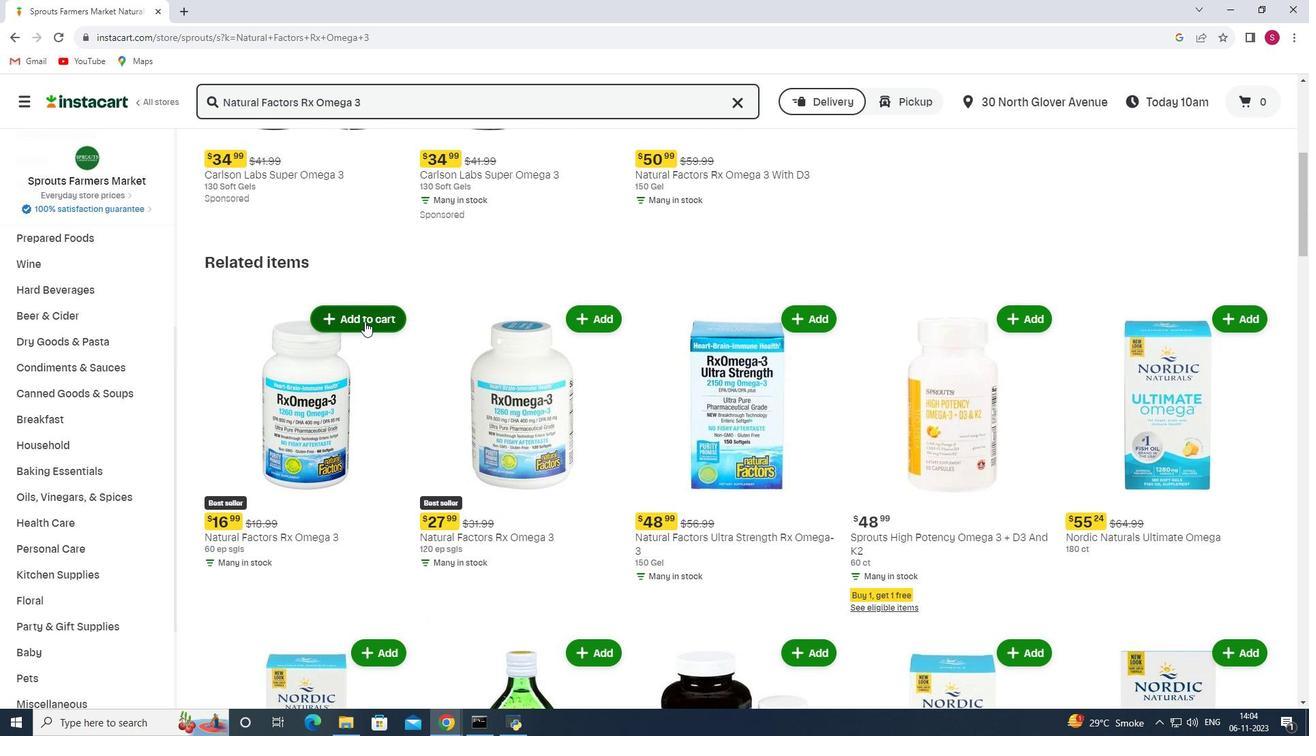 
Action: Mouse moved to (362, 353)
Screenshot: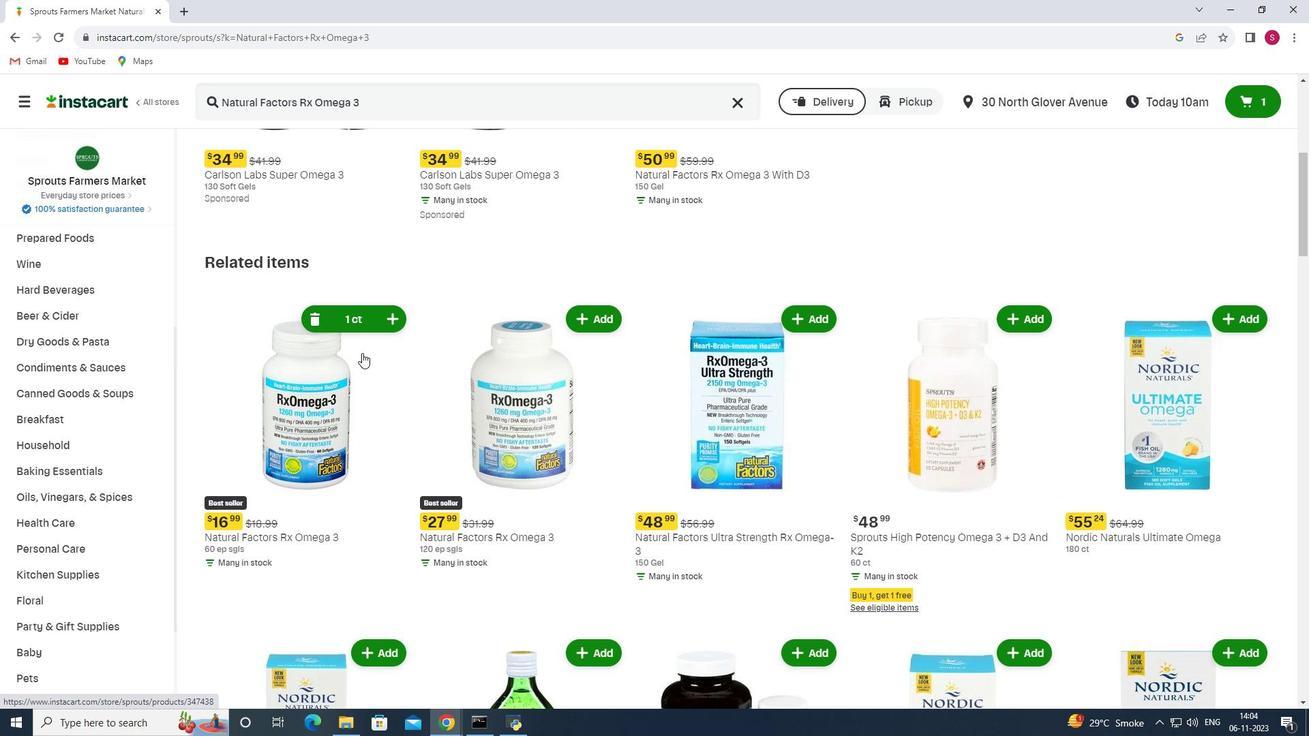 
